 Task: Check the safety & property of Cleveland, Wisconisn, United States .
Action: Mouse moved to (226, 393)
Screenshot: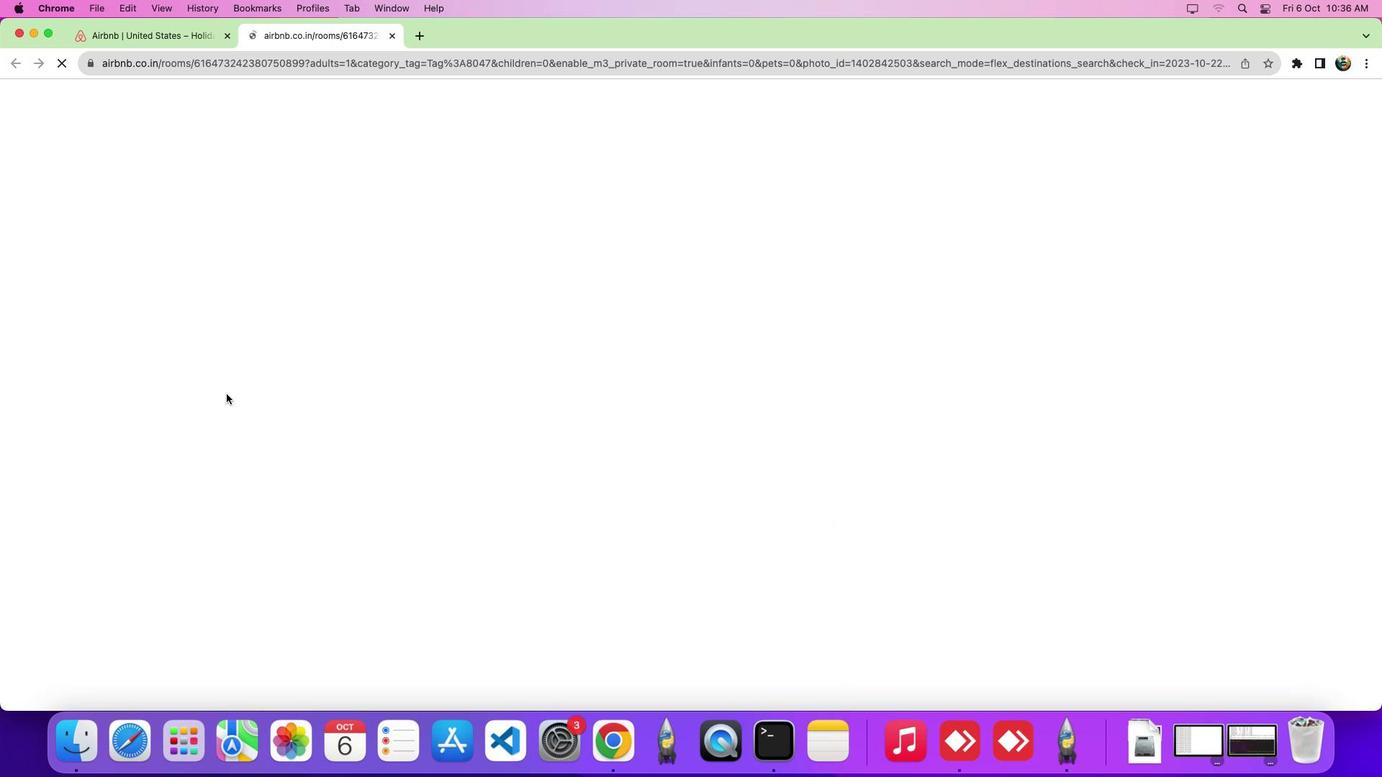 
Action: Mouse pressed left at (226, 393)
Screenshot: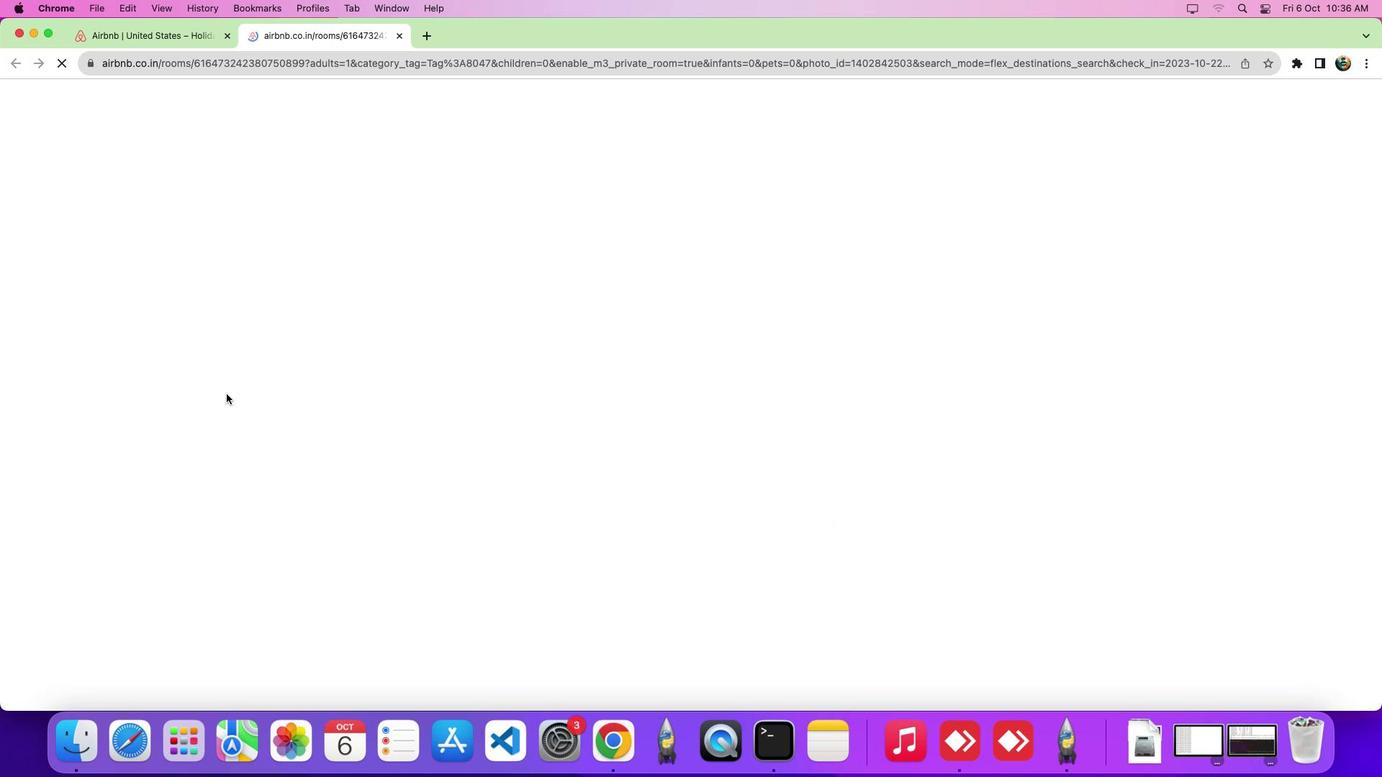 
Action: Mouse moved to (1377, 138)
Screenshot: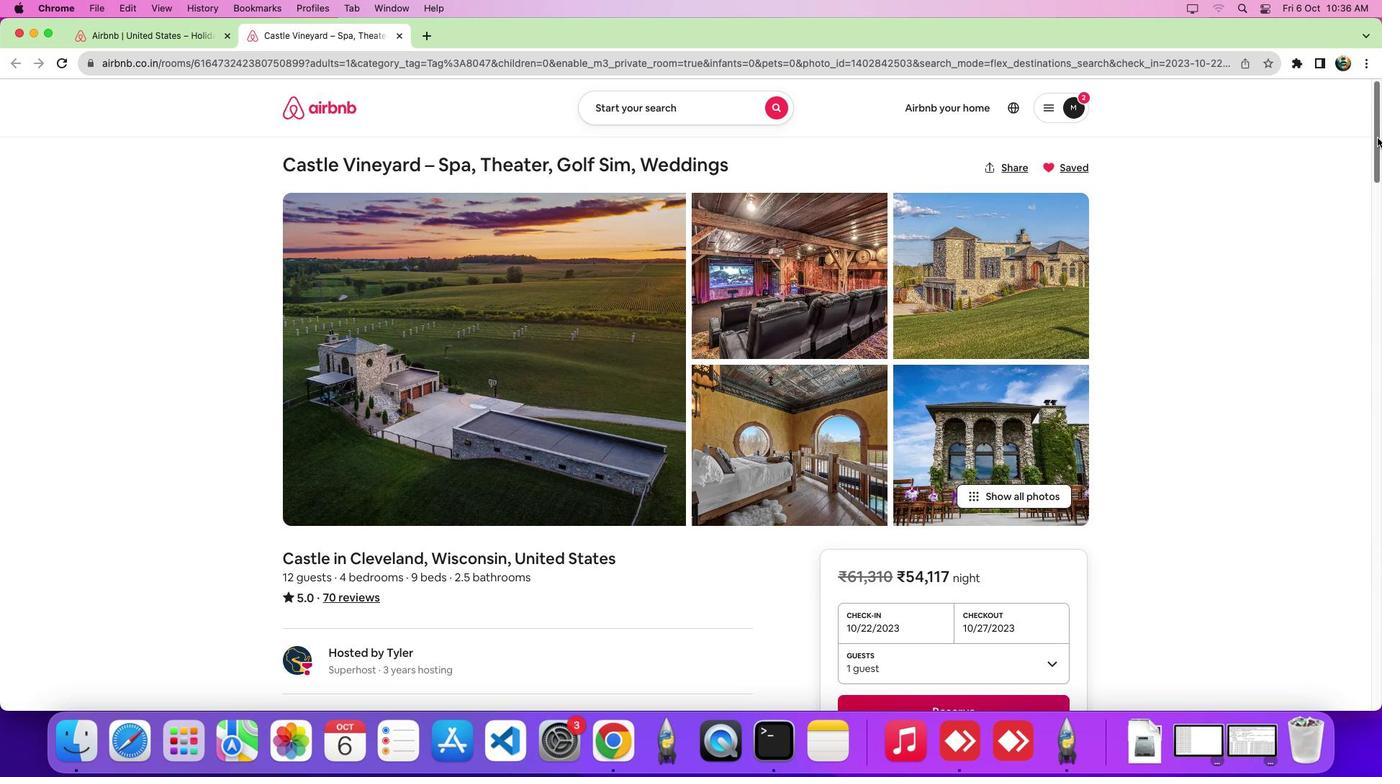 
Action: Mouse pressed left at (1377, 138)
Screenshot: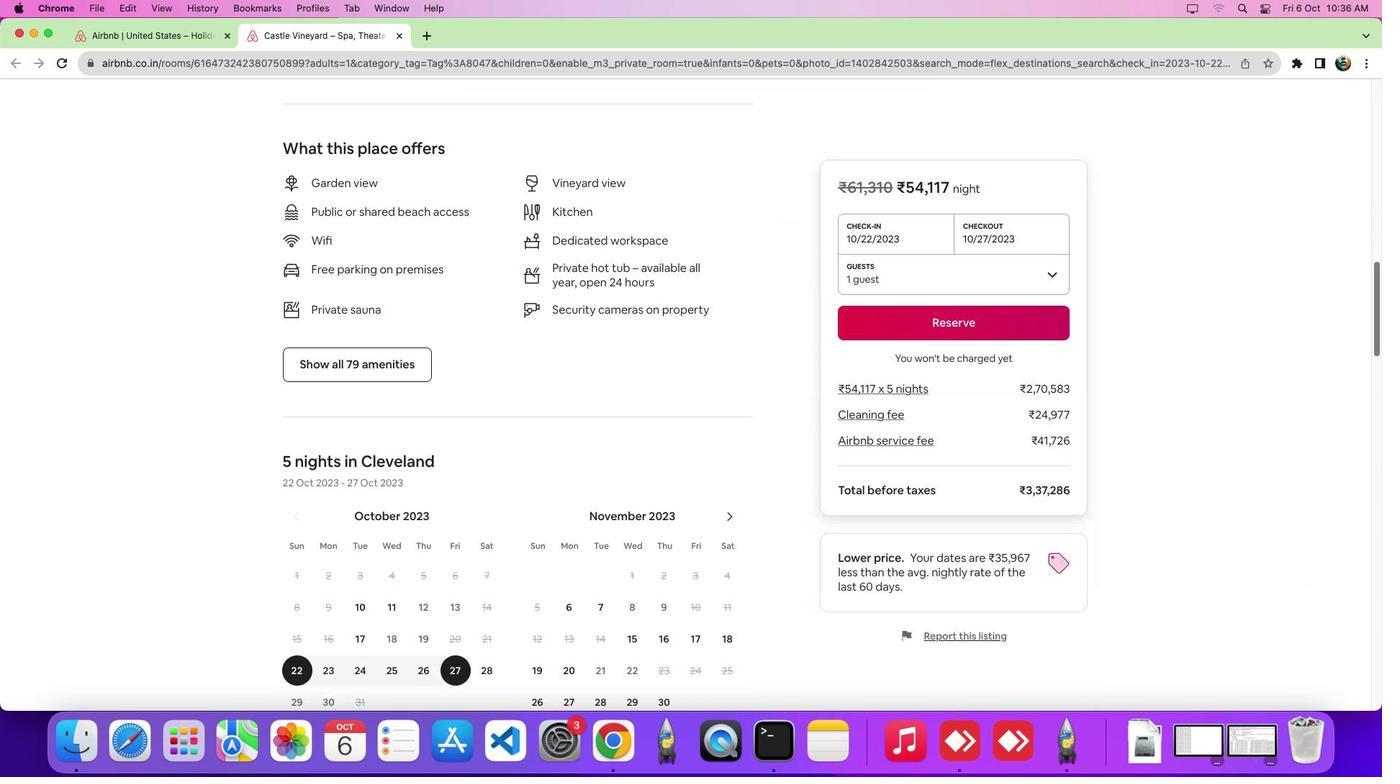 
Action: Mouse moved to (677, 516)
Screenshot: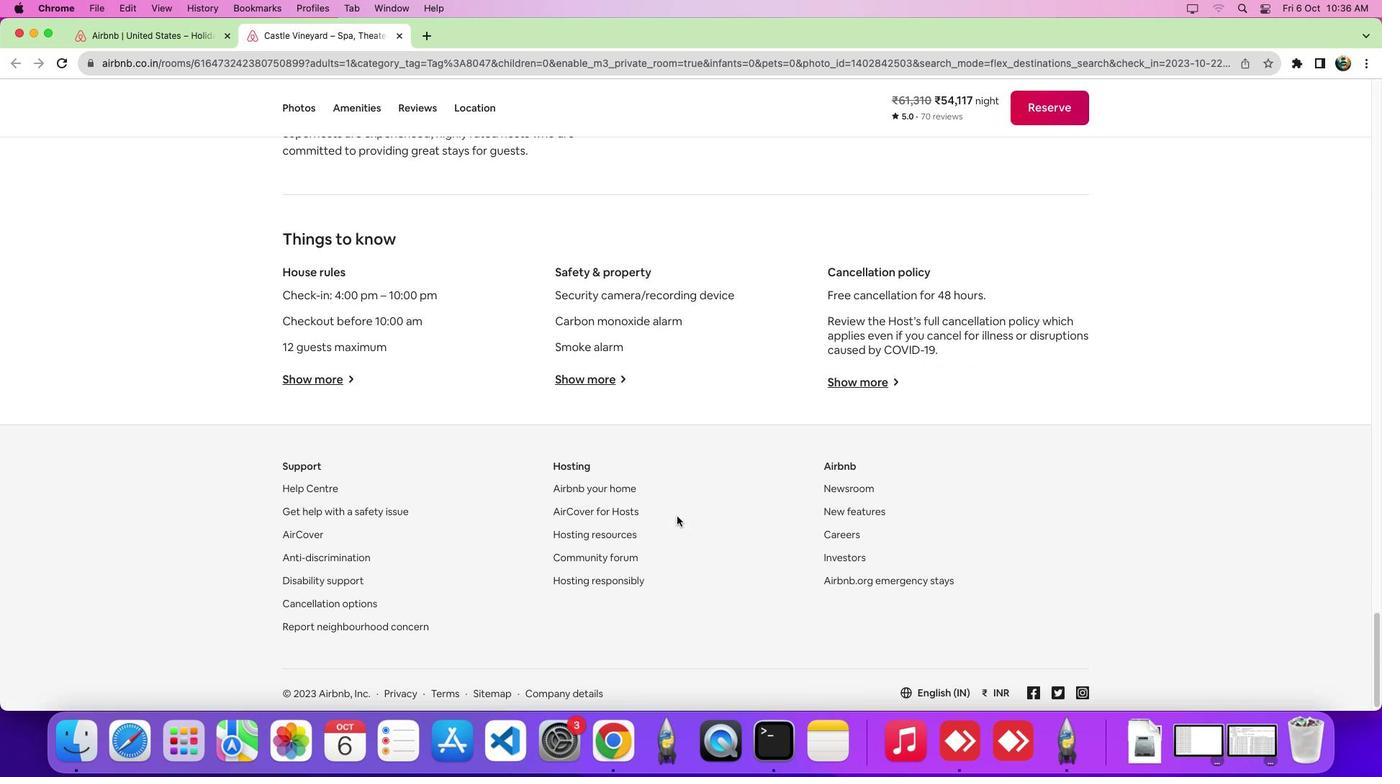 
Action: Mouse scrolled (677, 516) with delta (0, 0)
Screenshot: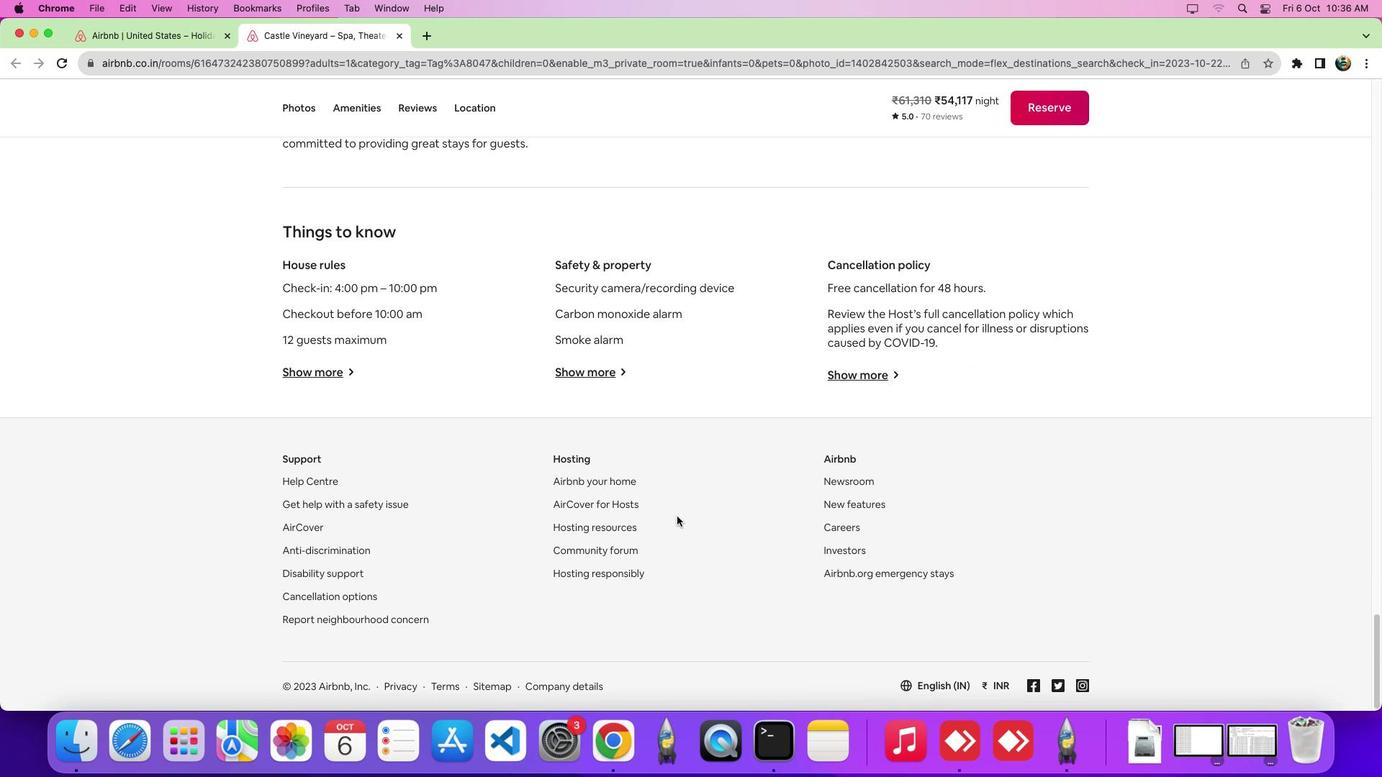 
Action: Mouse scrolled (677, 516) with delta (0, -1)
Screenshot: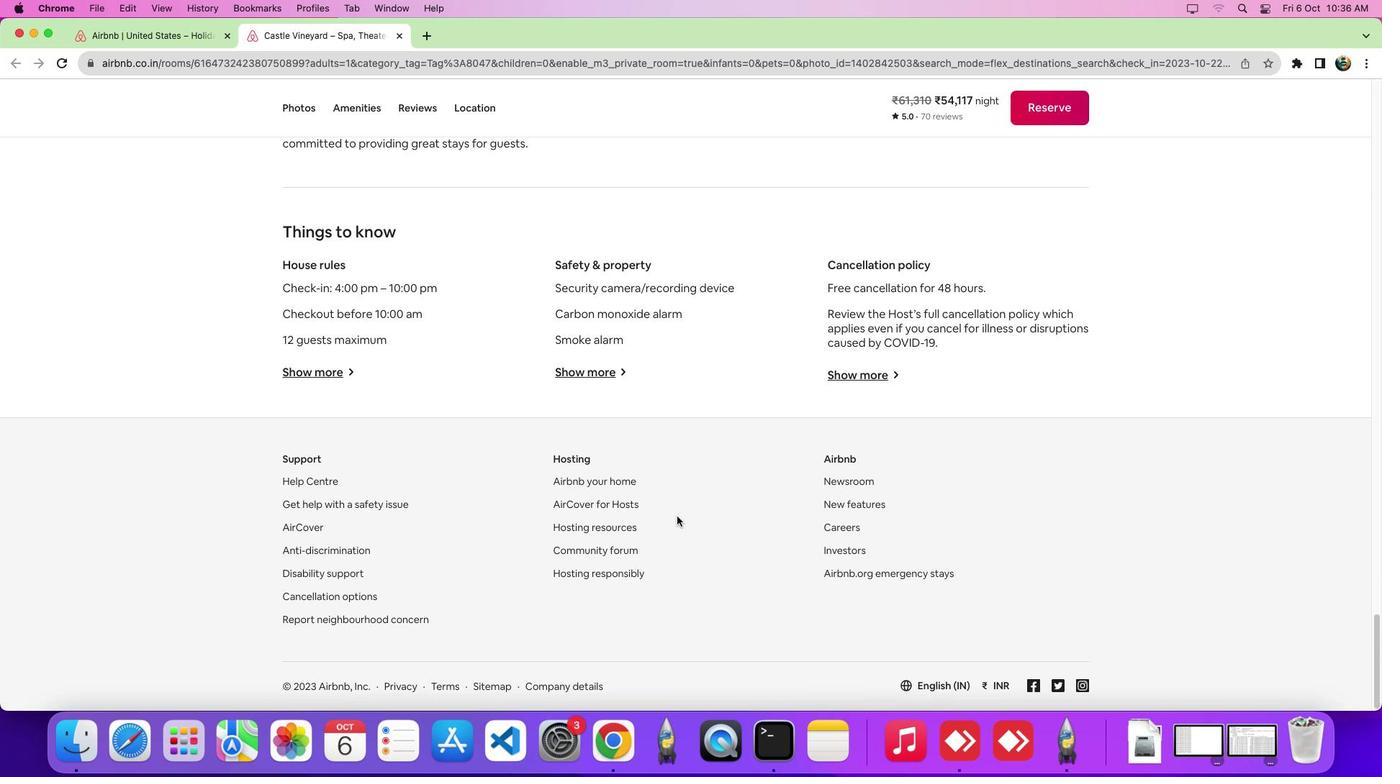 
Action: Mouse scrolled (677, 516) with delta (0, -6)
Screenshot: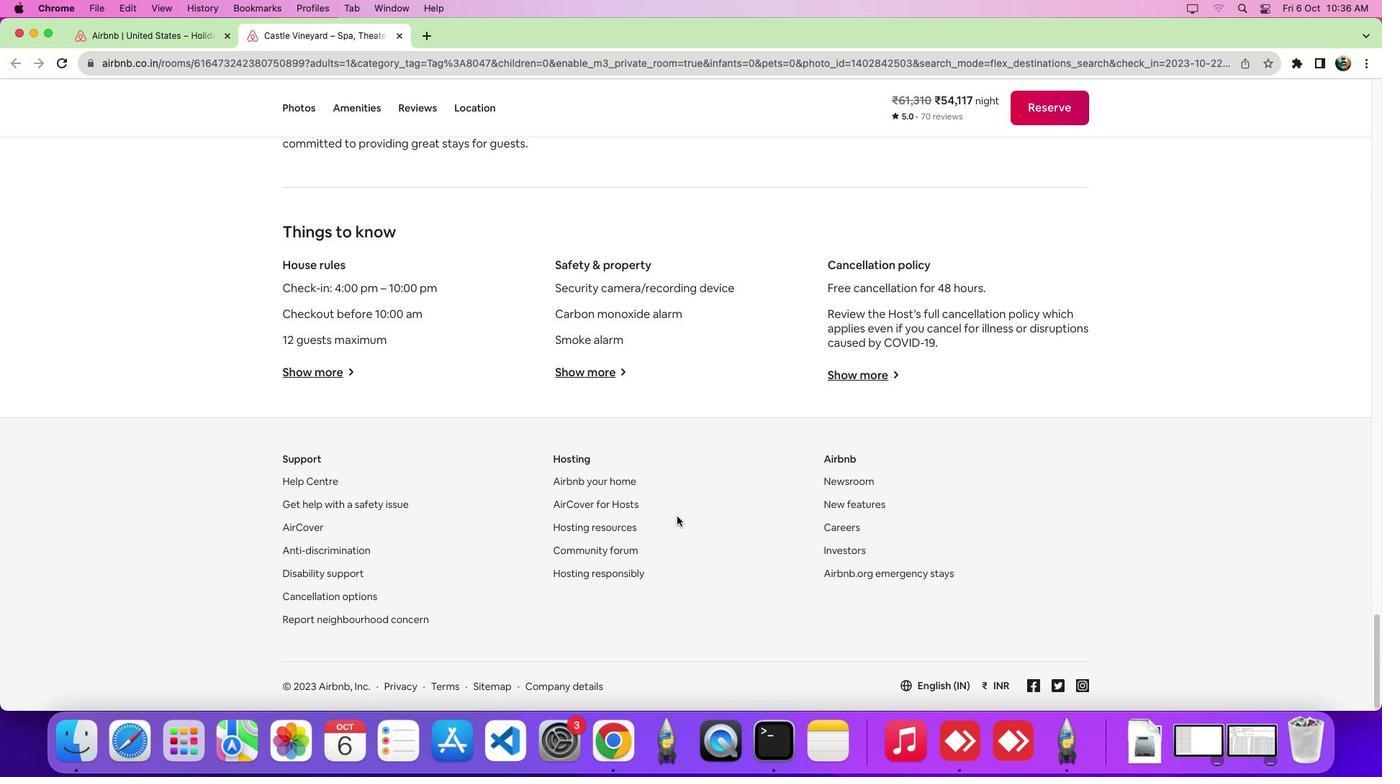 
Action: Mouse scrolled (677, 516) with delta (0, -9)
Screenshot: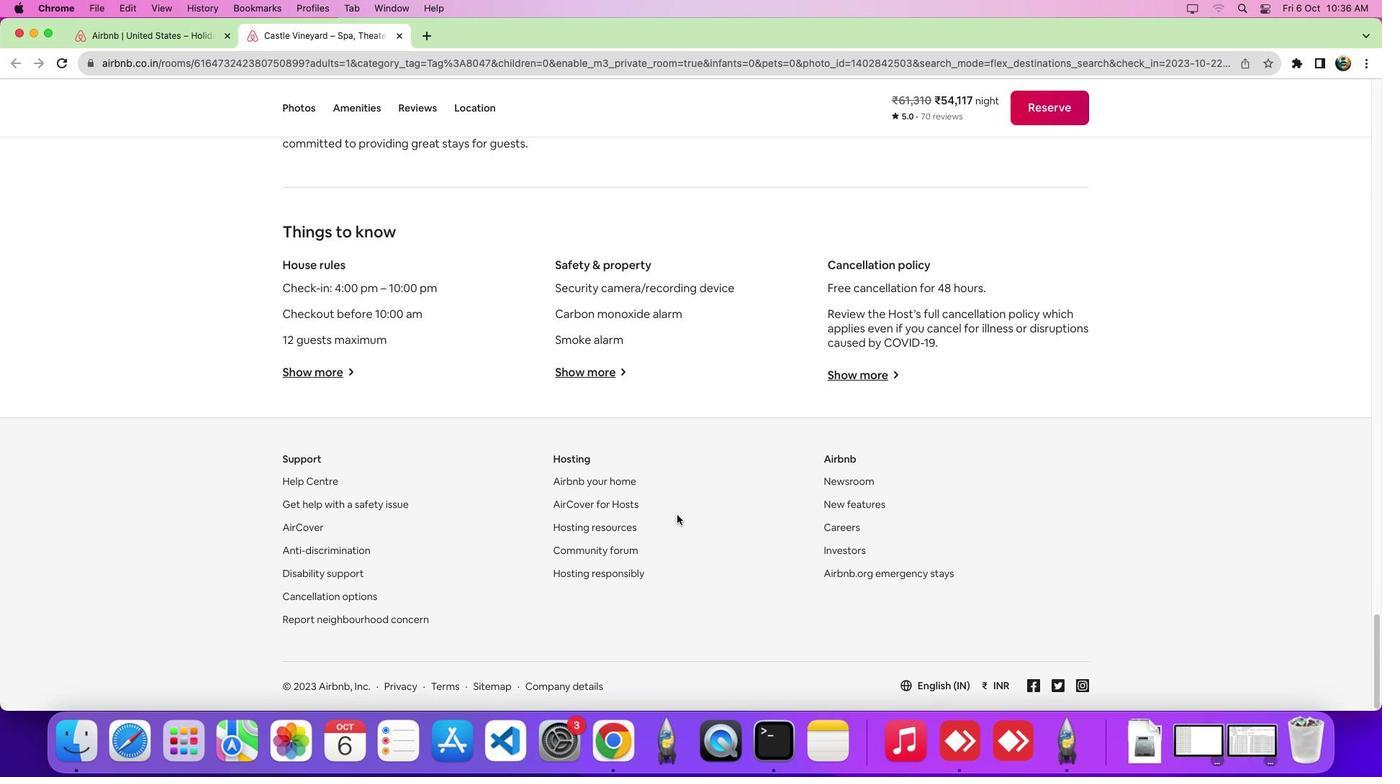 
Action: Mouse moved to (596, 373)
Screenshot: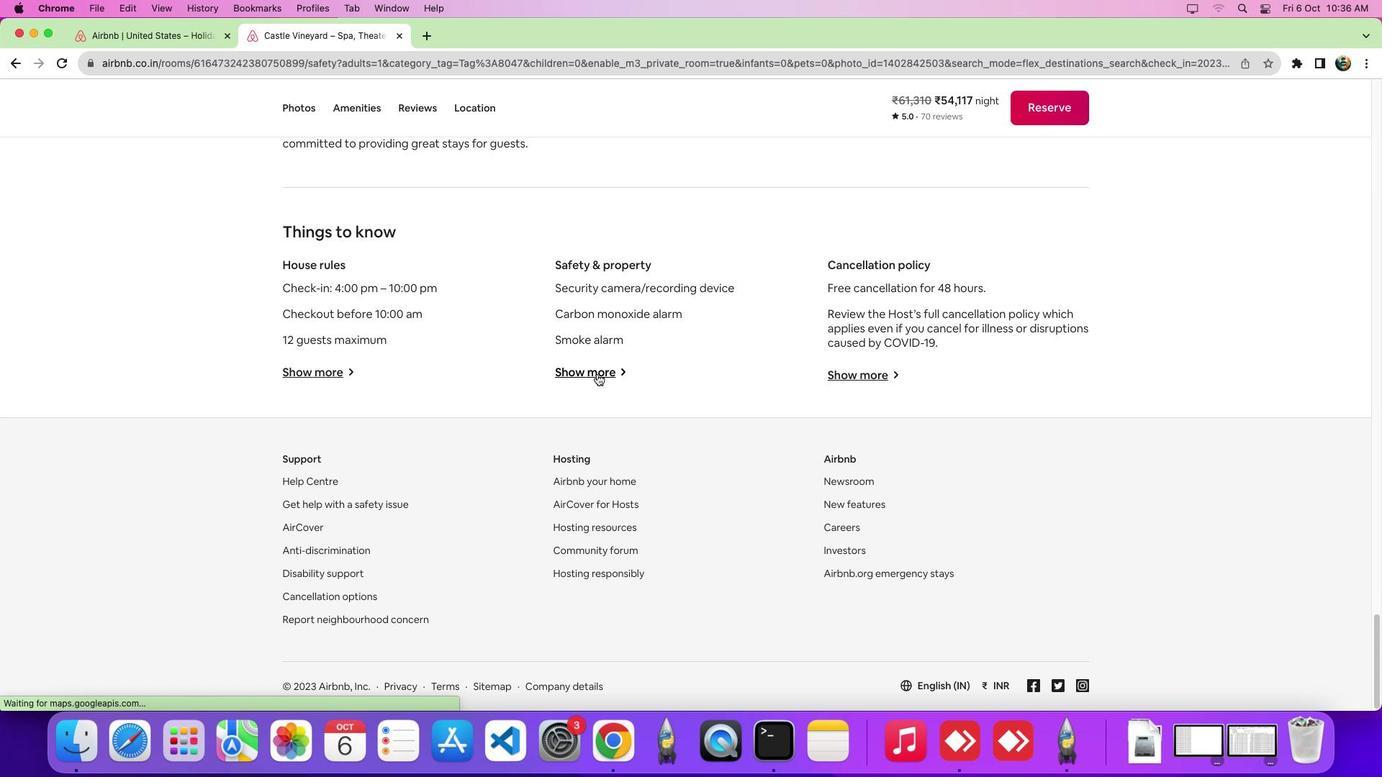 
Action: Mouse pressed left at (596, 373)
Screenshot: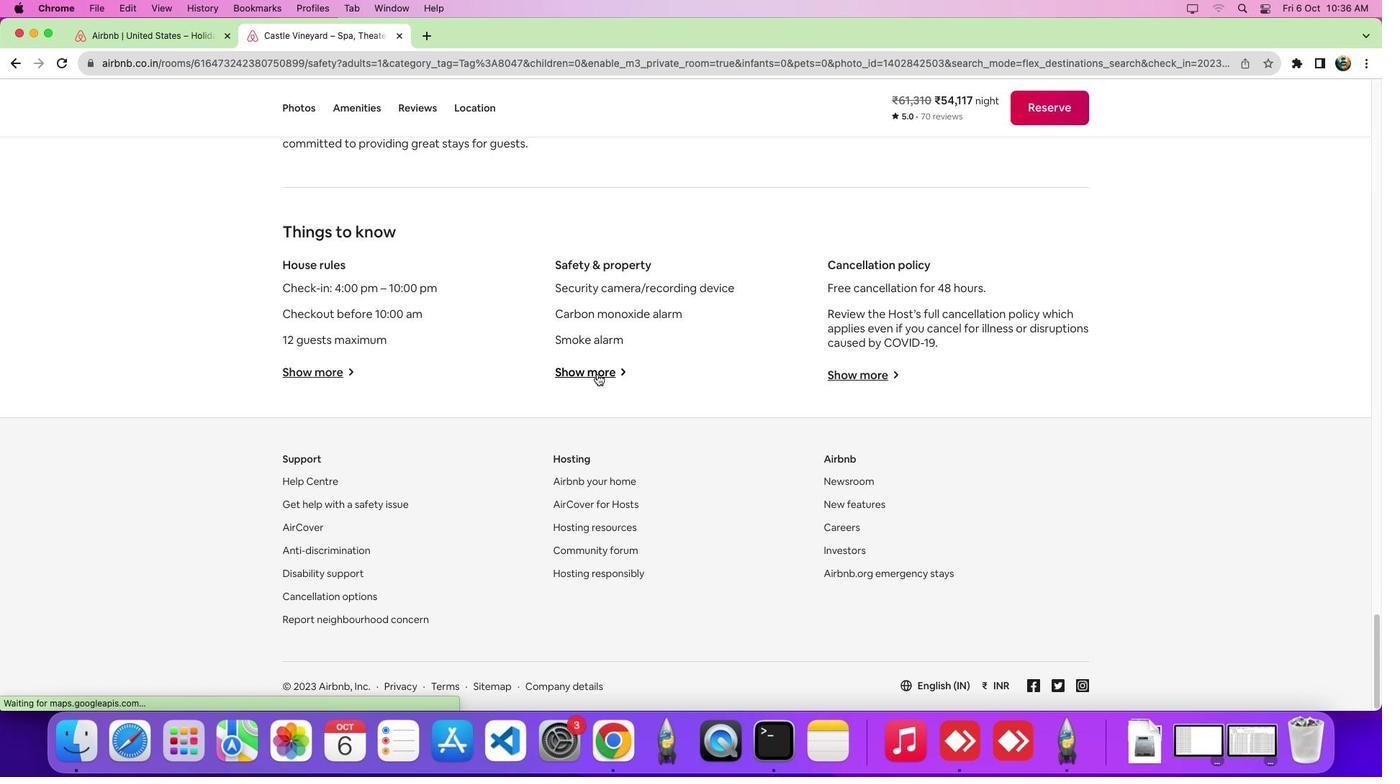 
Action: Mouse moved to (624, 402)
Screenshot: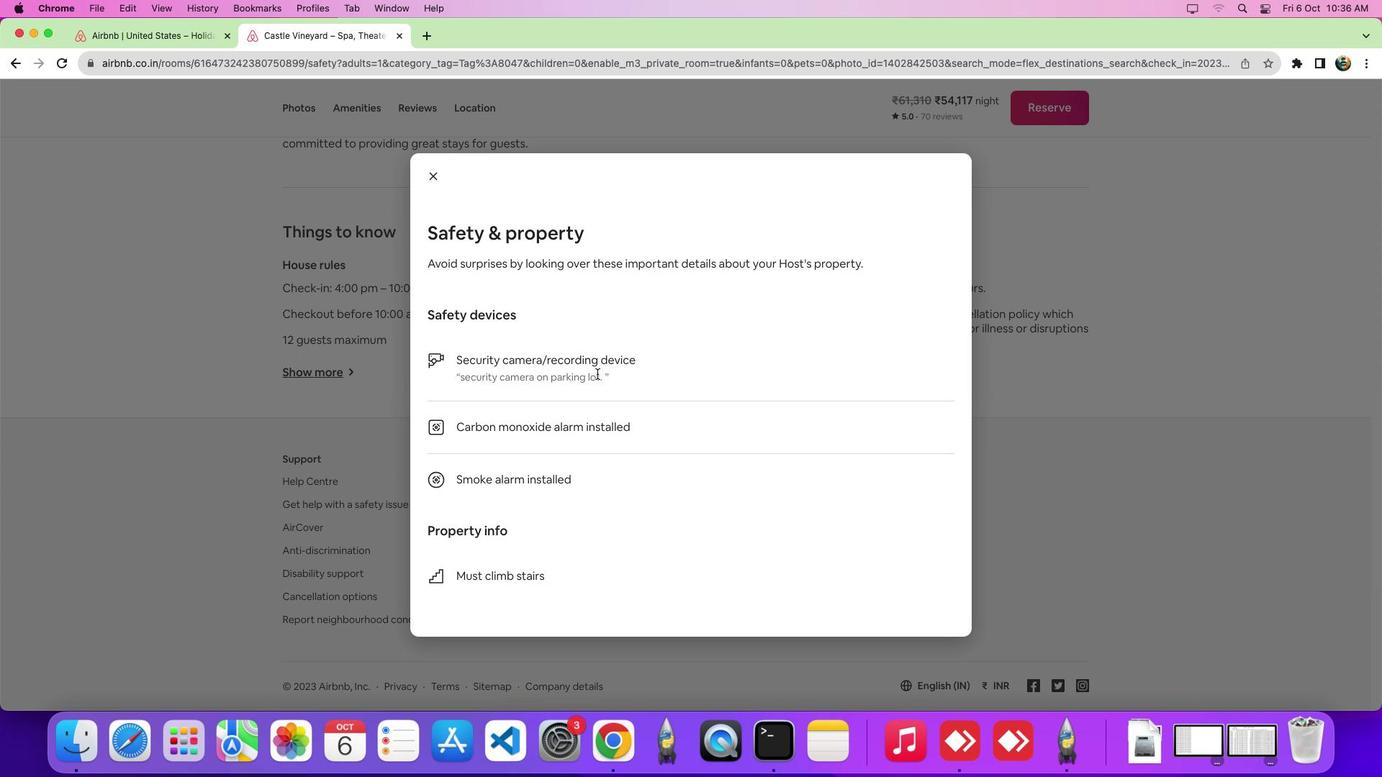 
